 Task: Use the formula "DMIN" in spreadsheet "Project protfolio".
Action: Mouse moved to (131, 87)
Screenshot: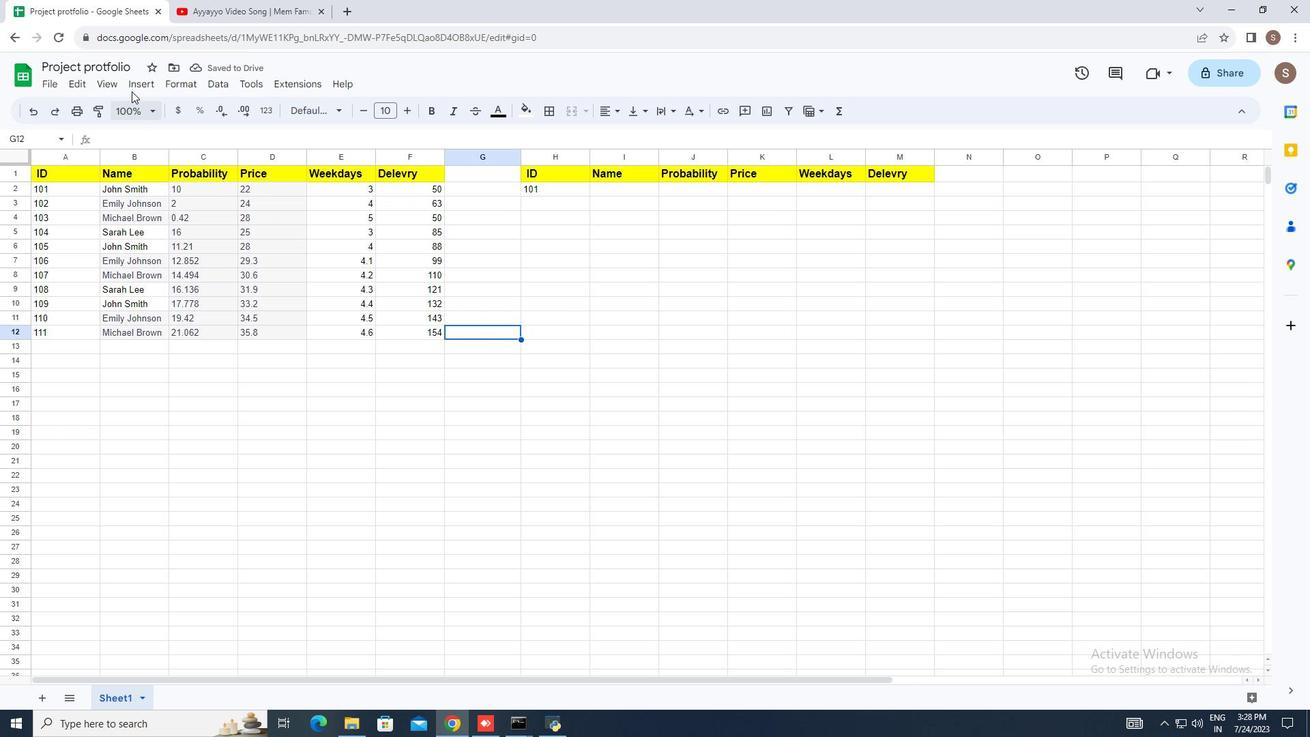 
Action: Mouse pressed left at (131, 87)
Screenshot: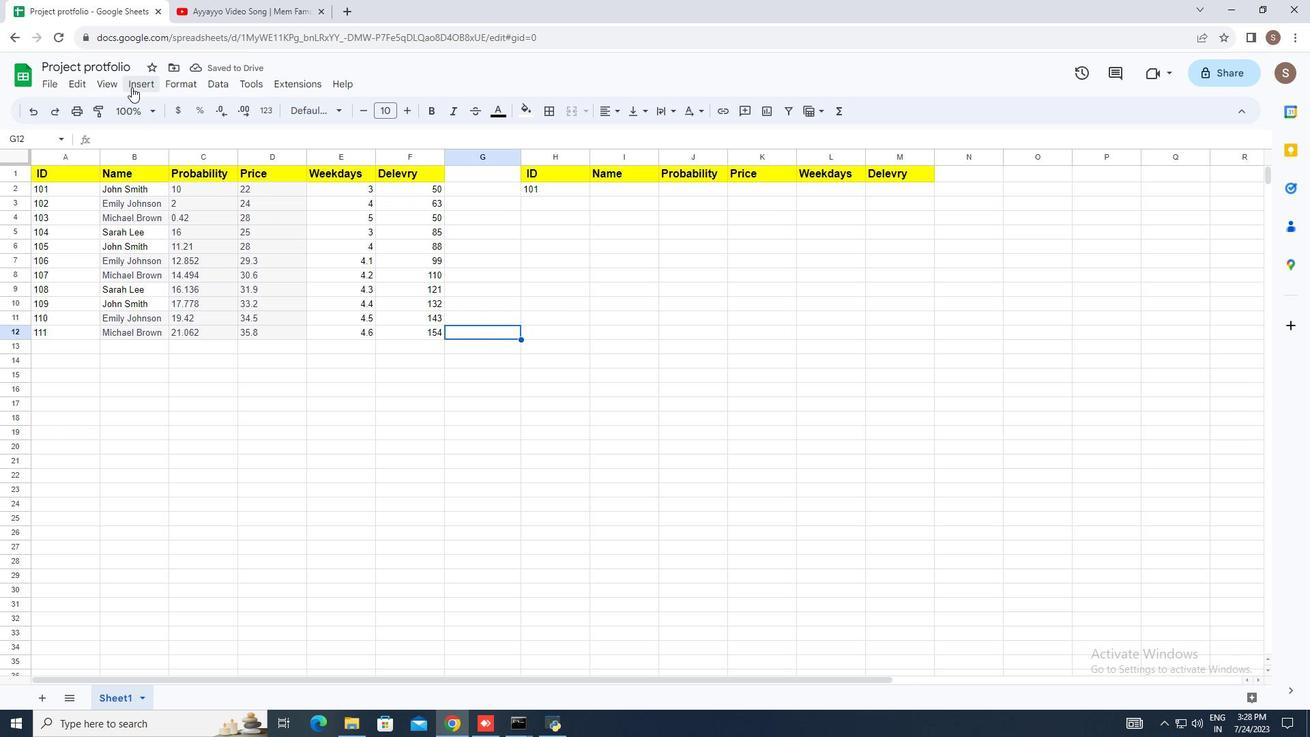 
Action: Mouse moved to (202, 320)
Screenshot: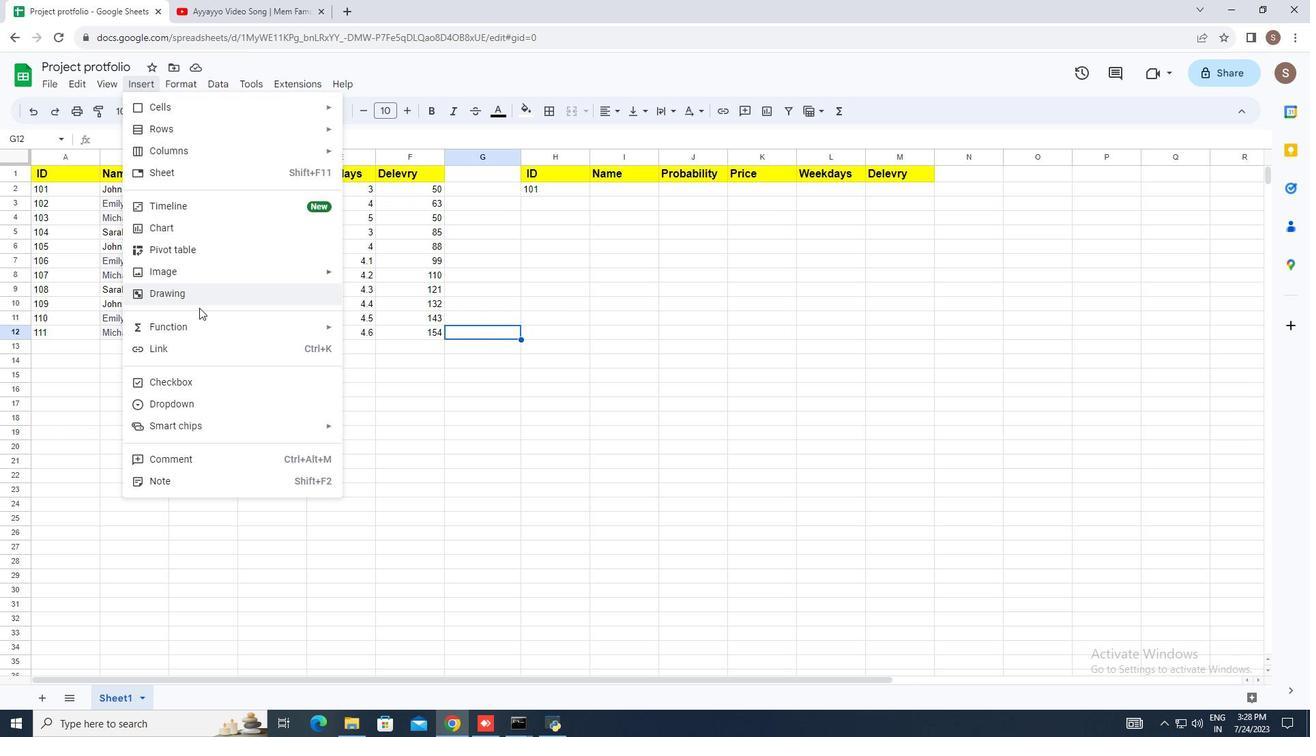 
Action: Mouse pressed left at (202, 320)
Screenshot: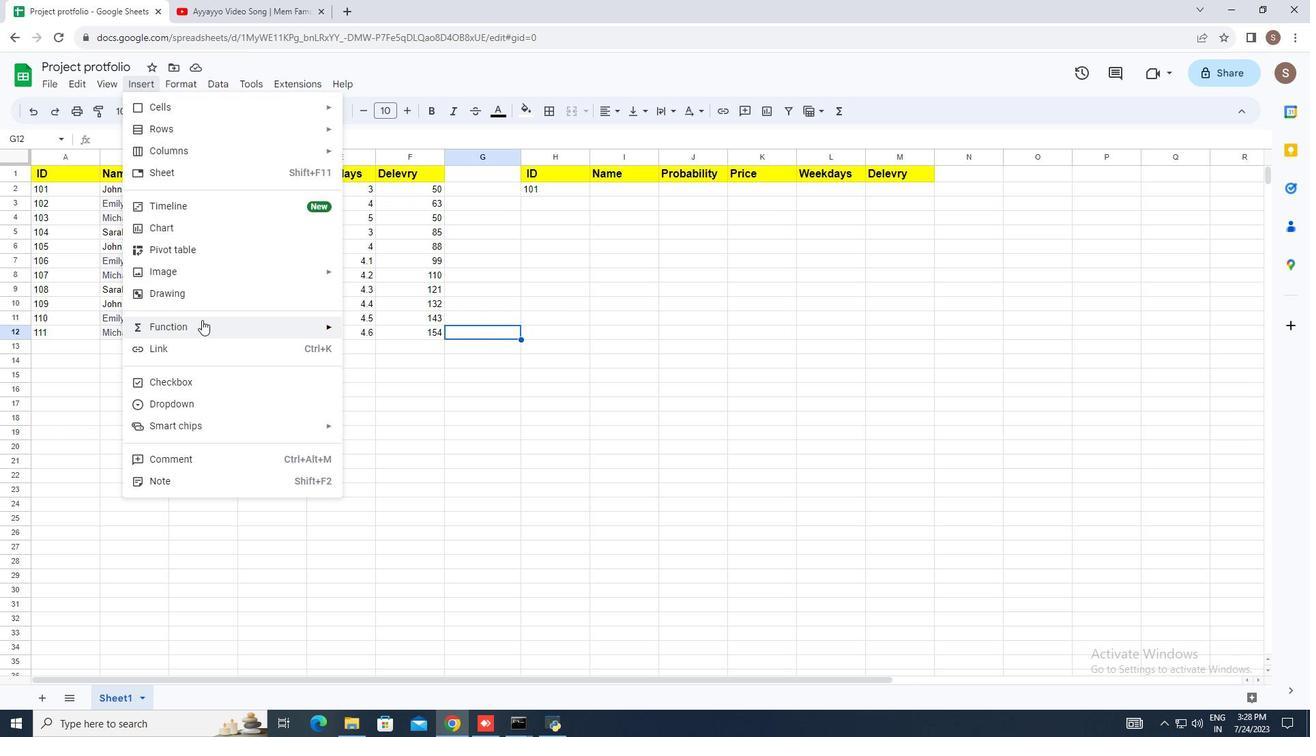 
Action: Mouse moved to (411, 309)
Screenshot: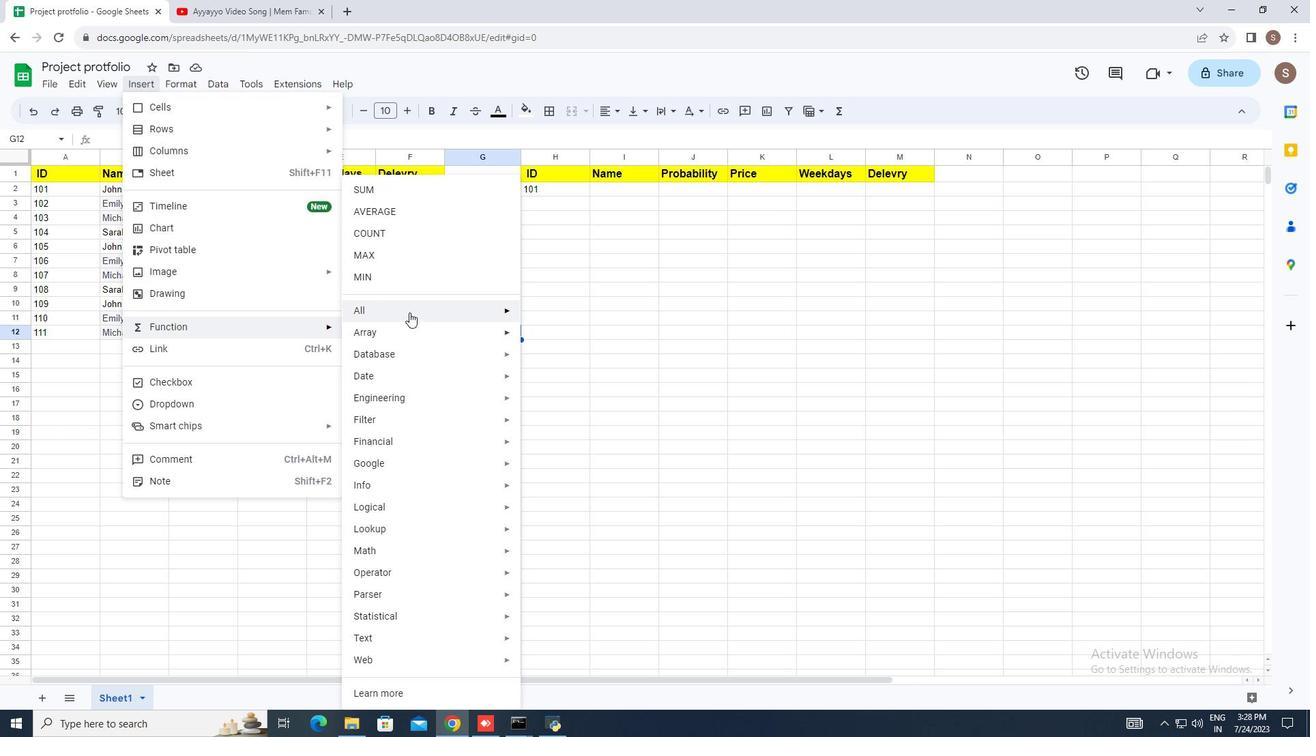
Action: Mouse pressed left at (411, 309)
Screenshot: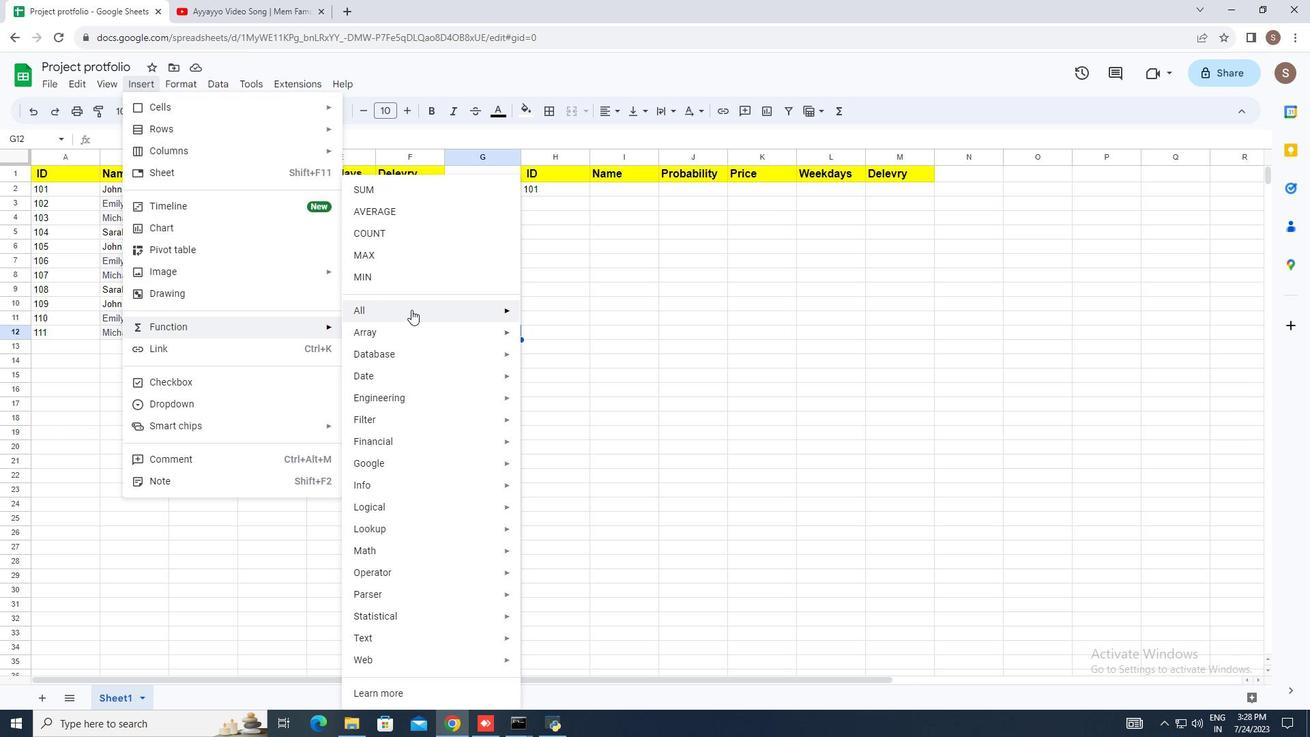 
Action: Mouse moved to (589, 514)
Screenshot: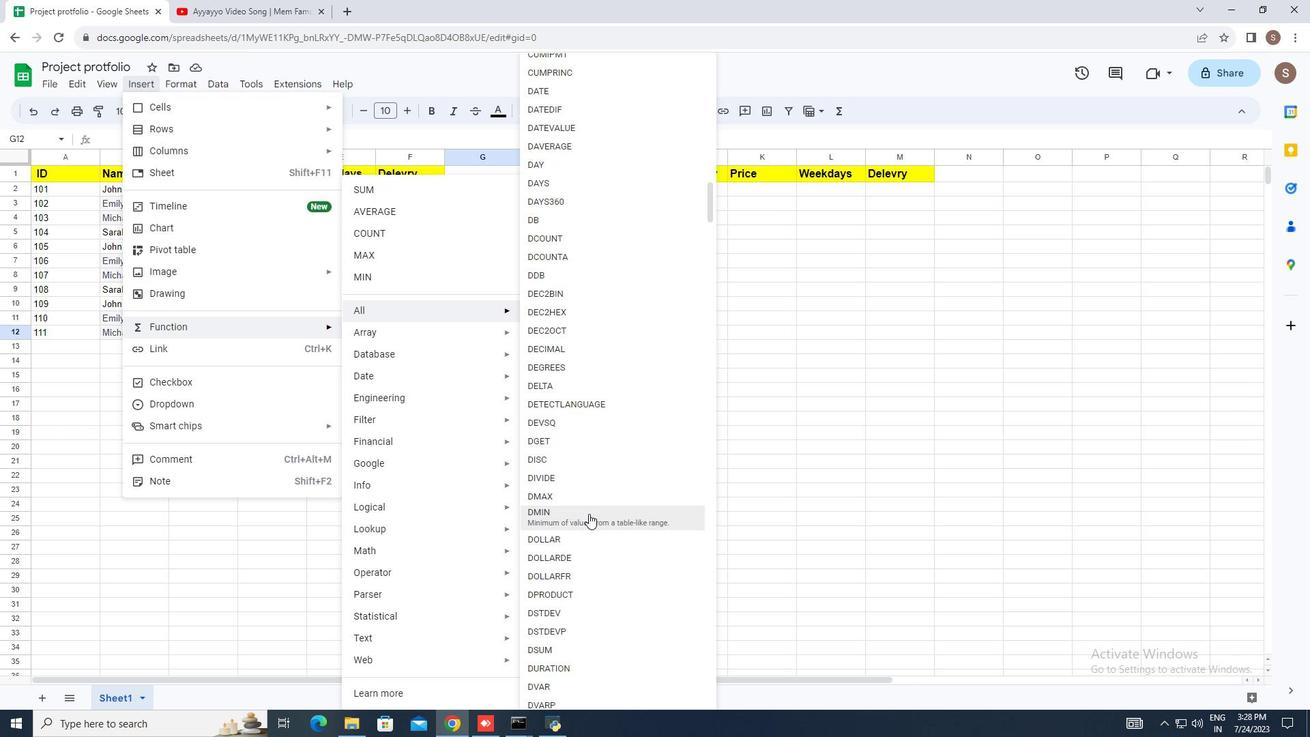 
Action: Mouse pressed left at (589, 514)
Screenshot: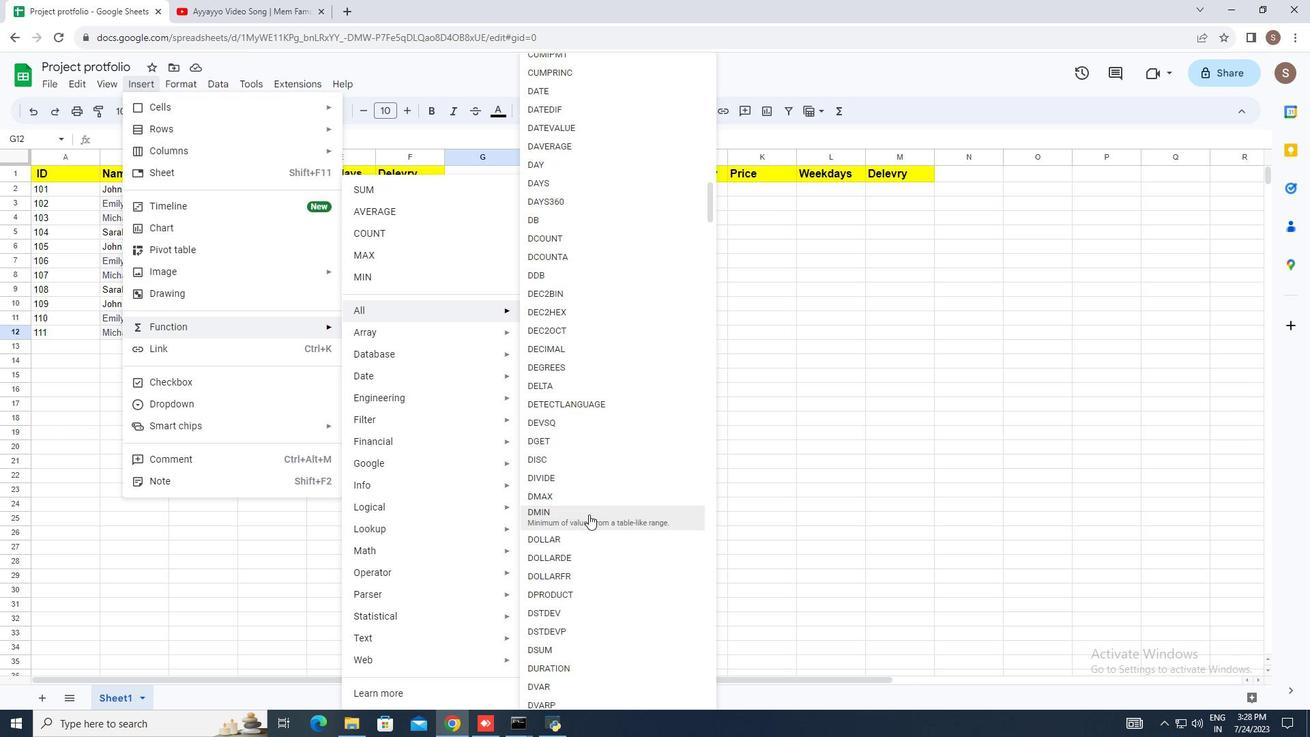 
Action: Mouse moved to (45, 169)
Screenshot: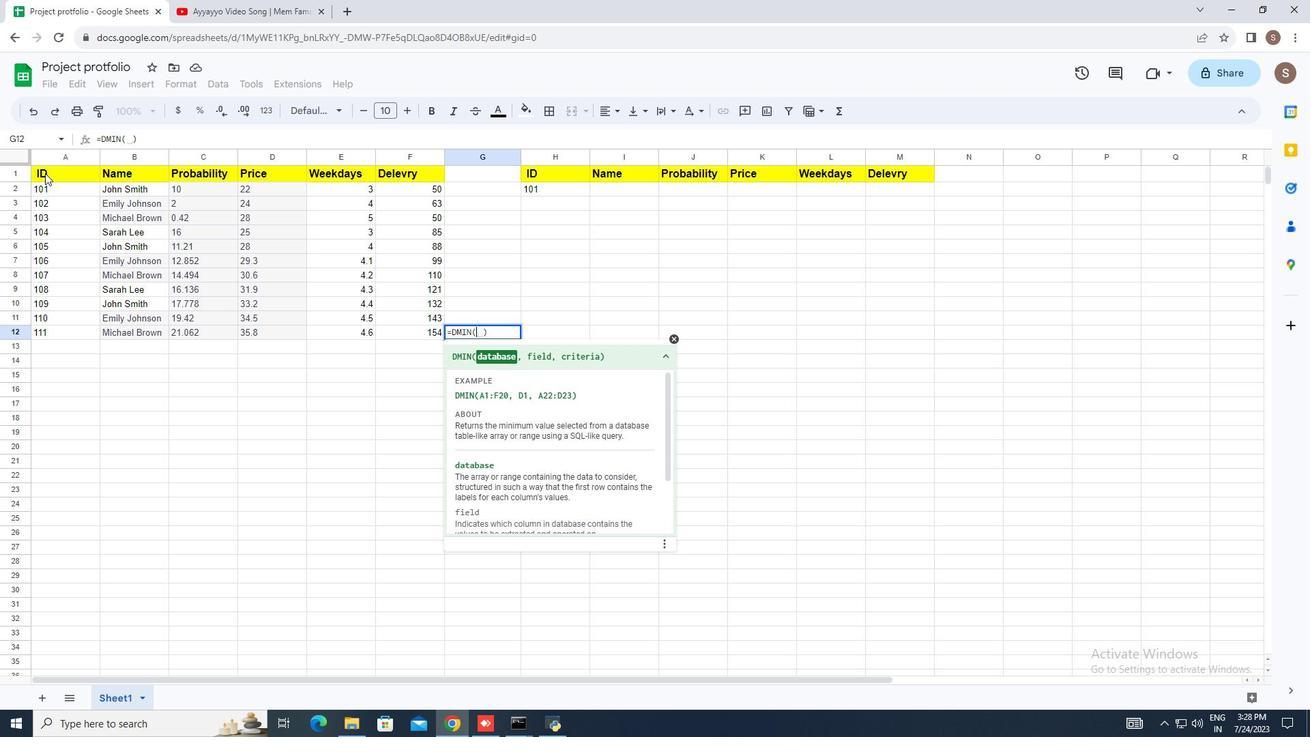 
Action: Mouse pressed left at (45, 169)
Screenshot: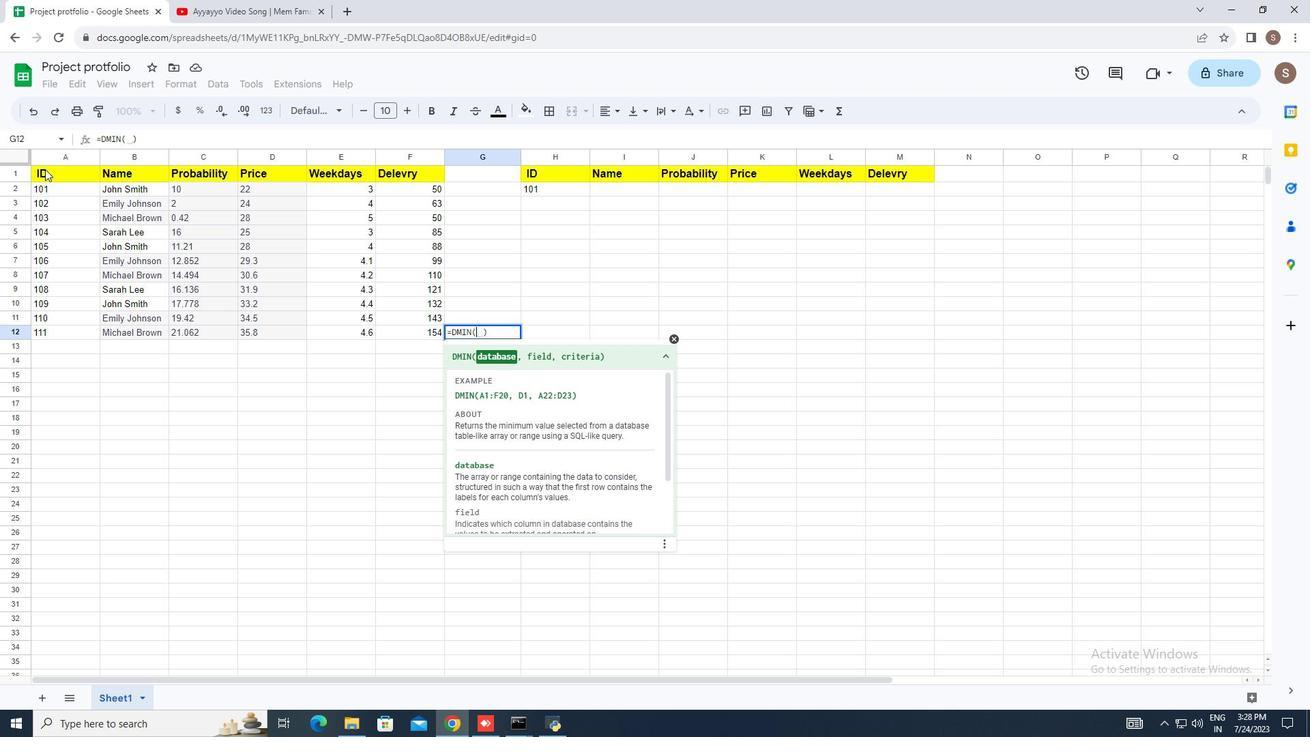 
Action: Mouse moved to (509, 350)
Screenshot: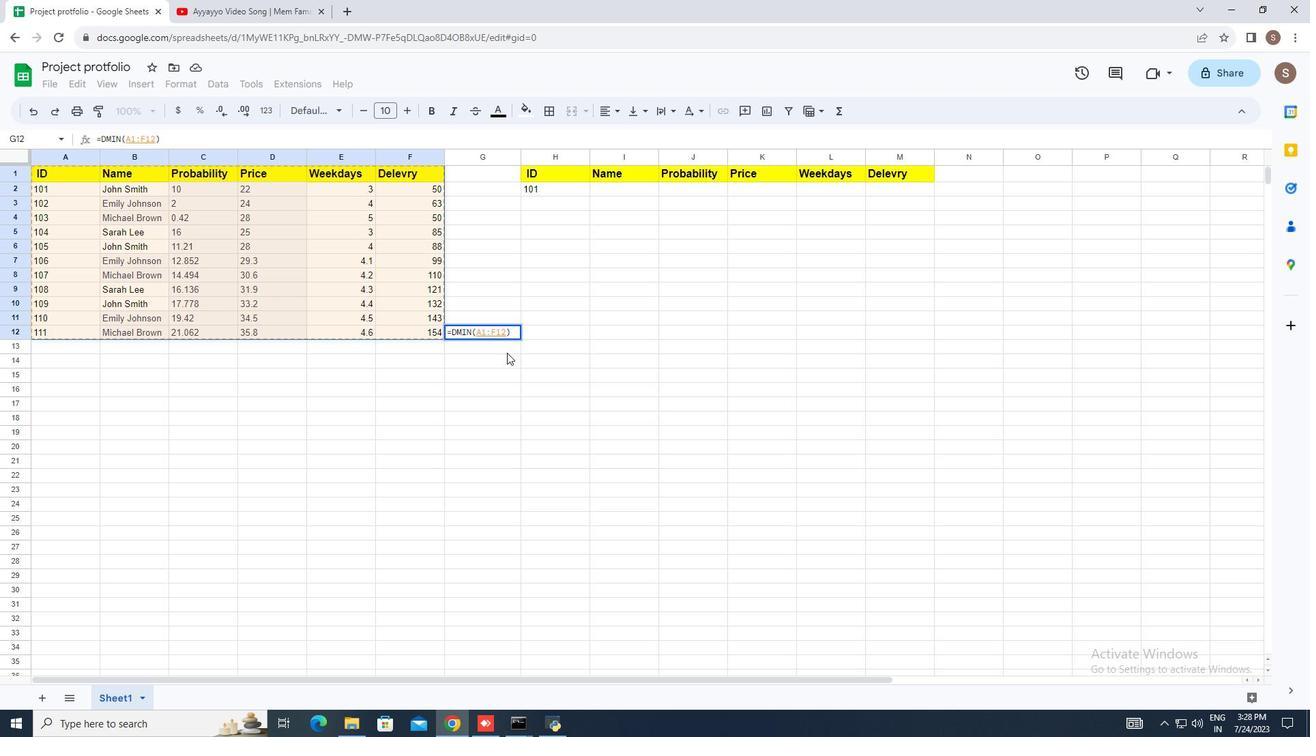 
Action: Key pressed <Key.f4>,<Key.space>
Screenshot: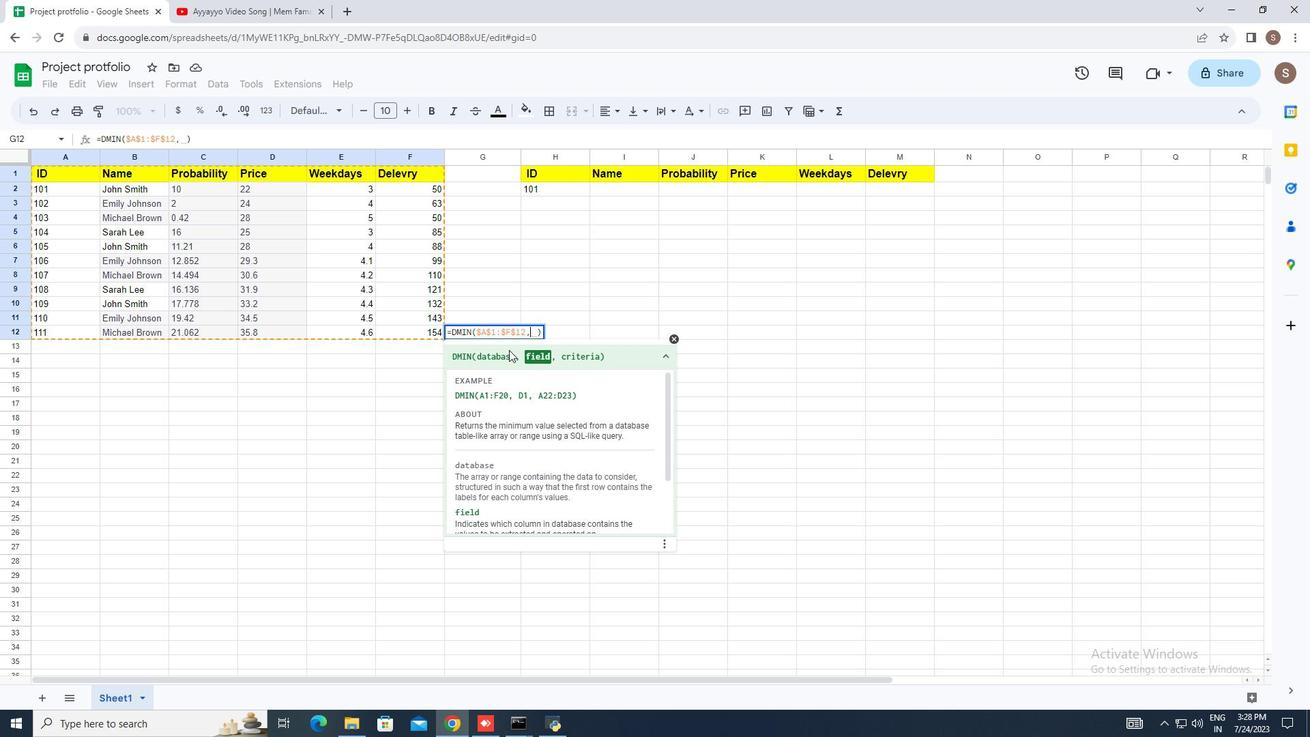 
Action: Mouse moved to (270, 176)
Screenshot: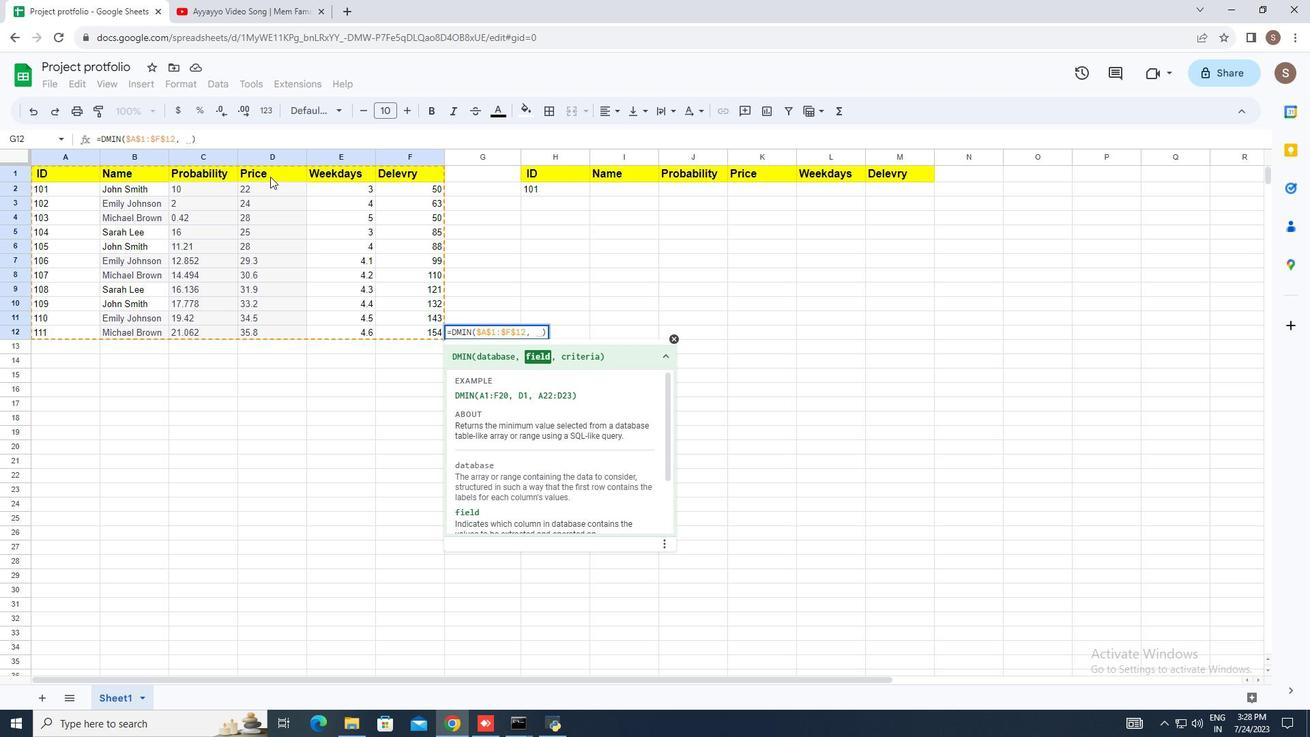
Action: Mouse pressed left at (270, 176)
Screenshot: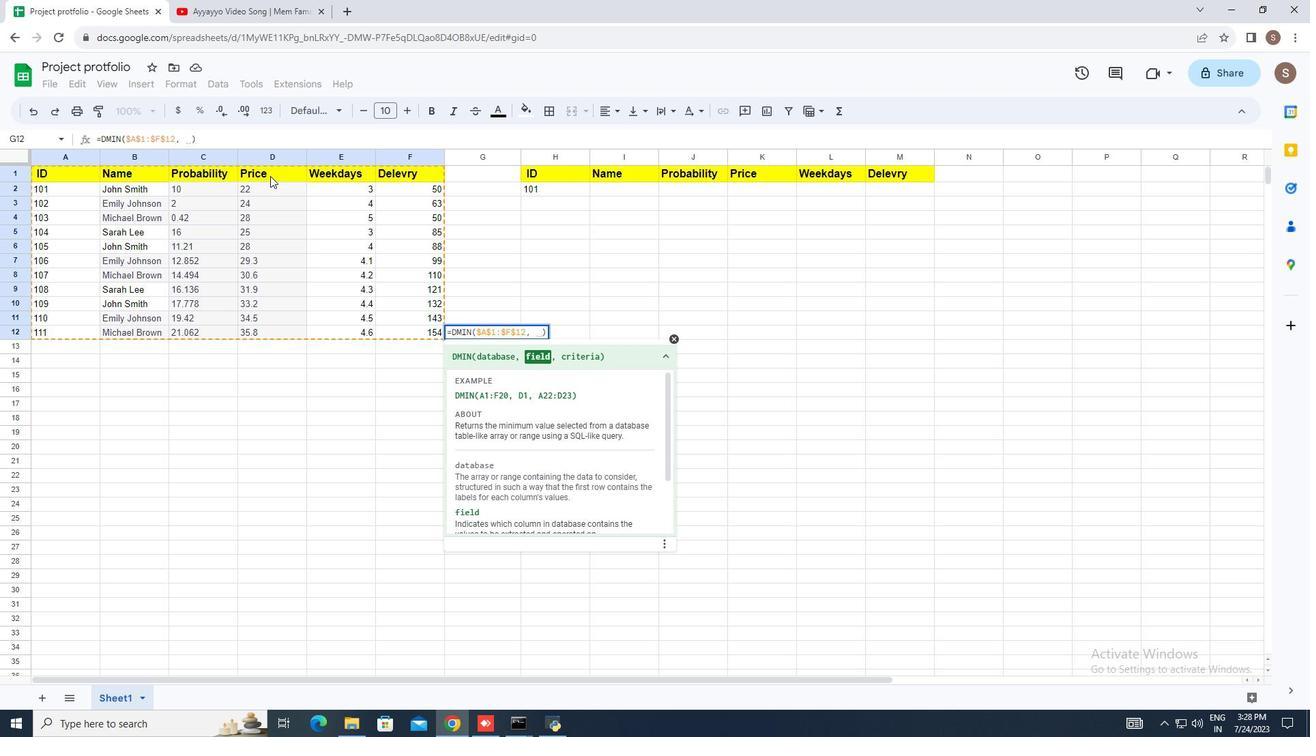 
Action: Mouse moved to (392, 329)
Screenshot: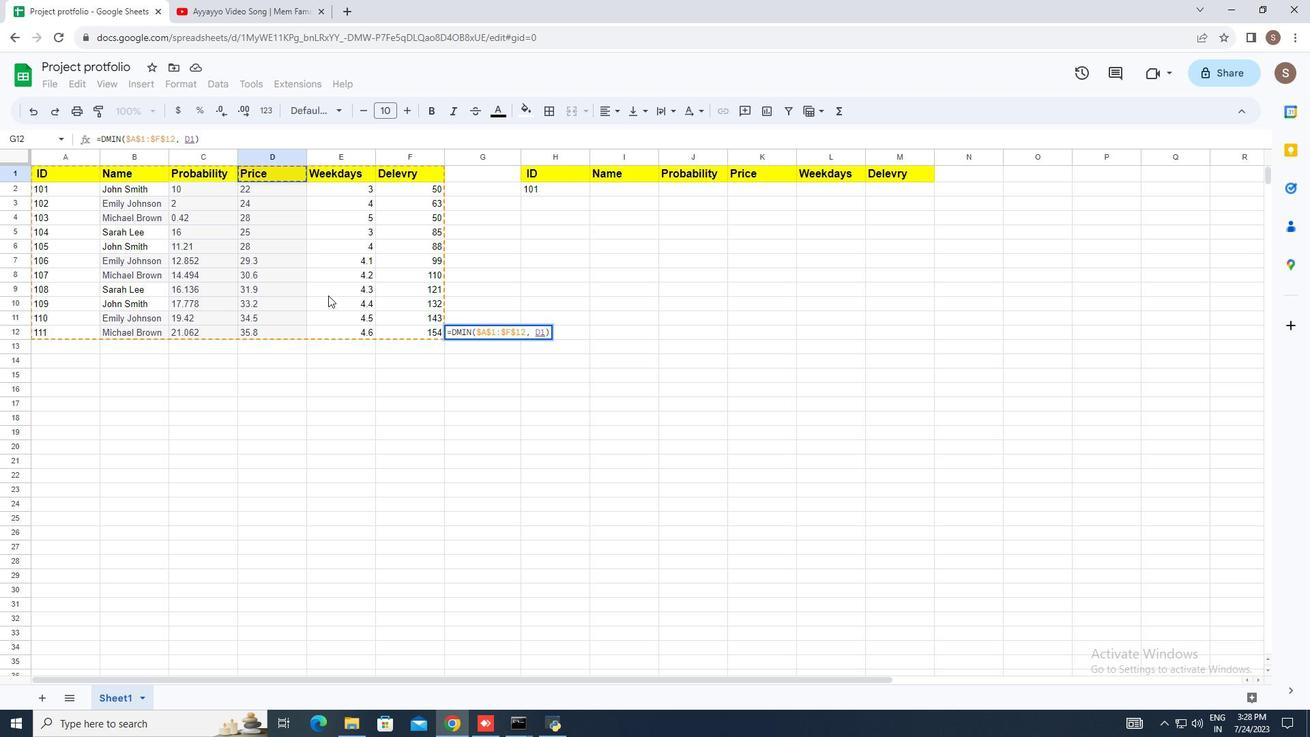 
Action: Key pressed ,<Key.space>
Screenshot: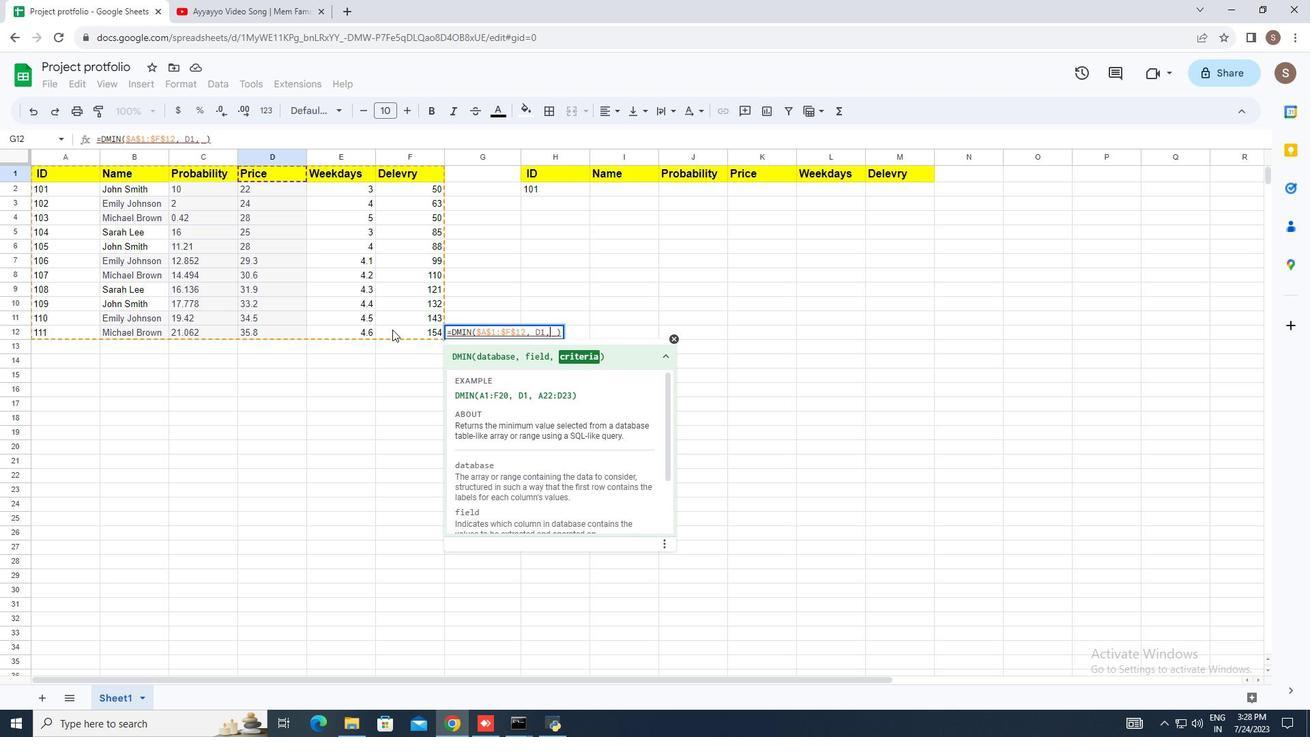 
Action: Mouse moved to (546, 172)
Screenshot: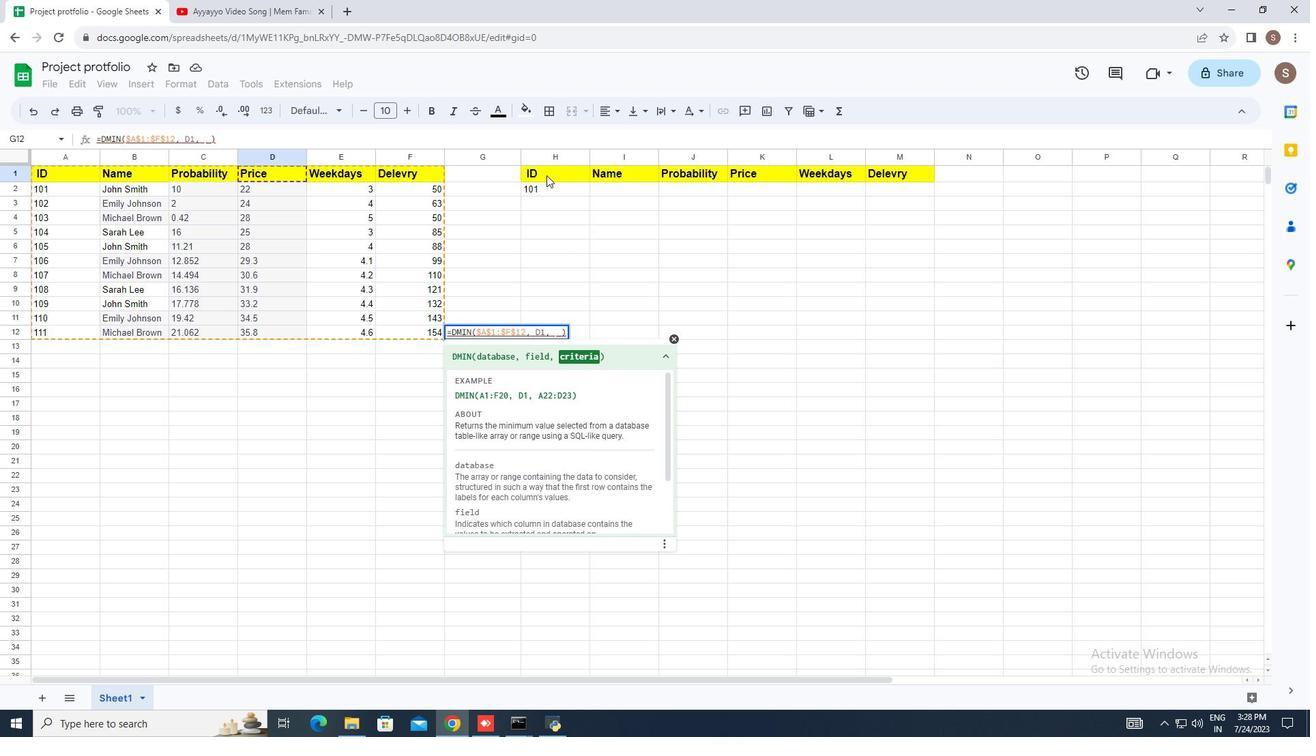 
Action: Mouse pressed left at (546, 172)
Screenshot: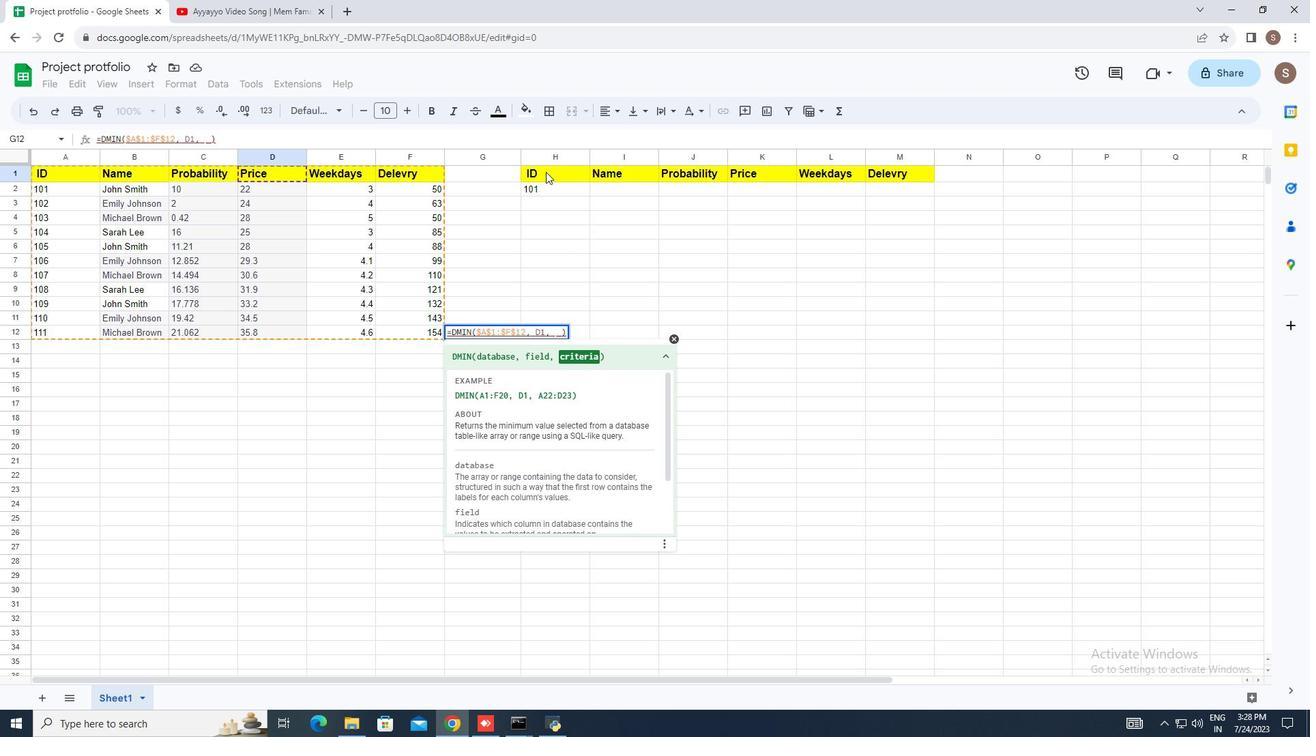 
Action: Mouse moved to (636, 325)
Screenshot: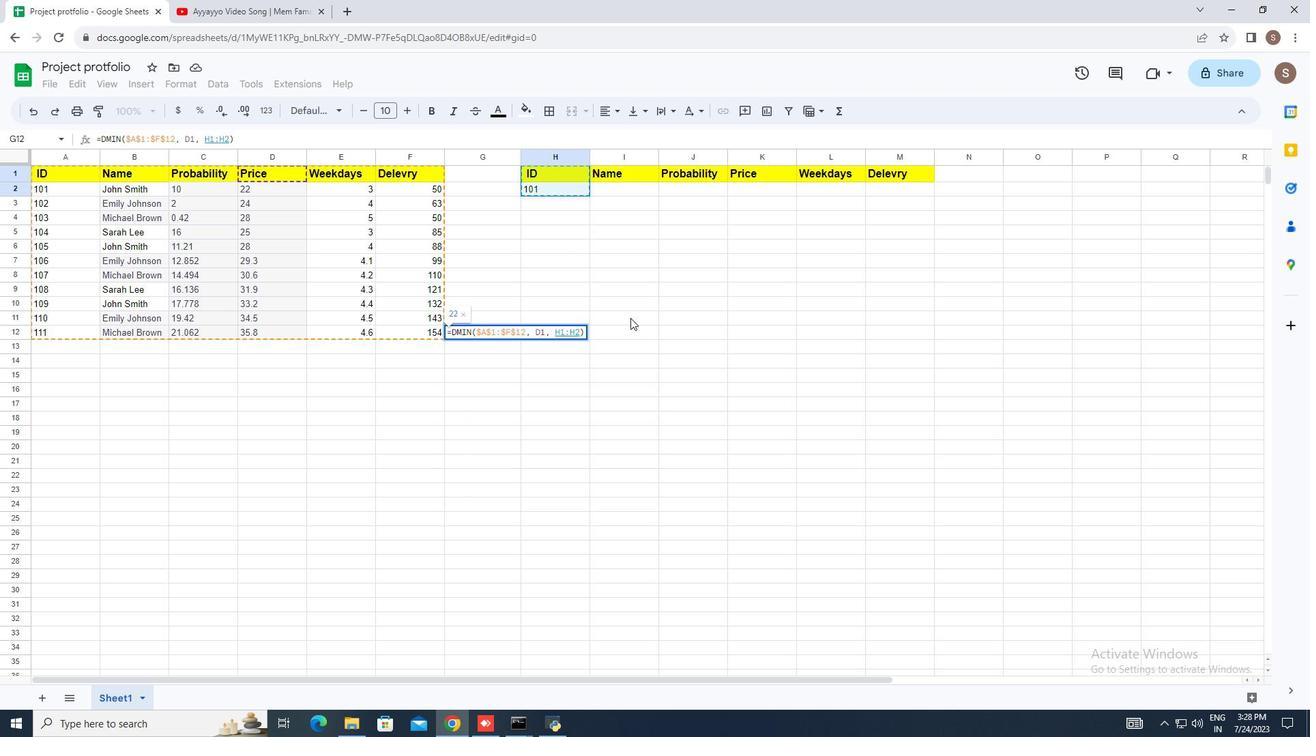
Action: Key pressed <Key.enter>
Screenshot: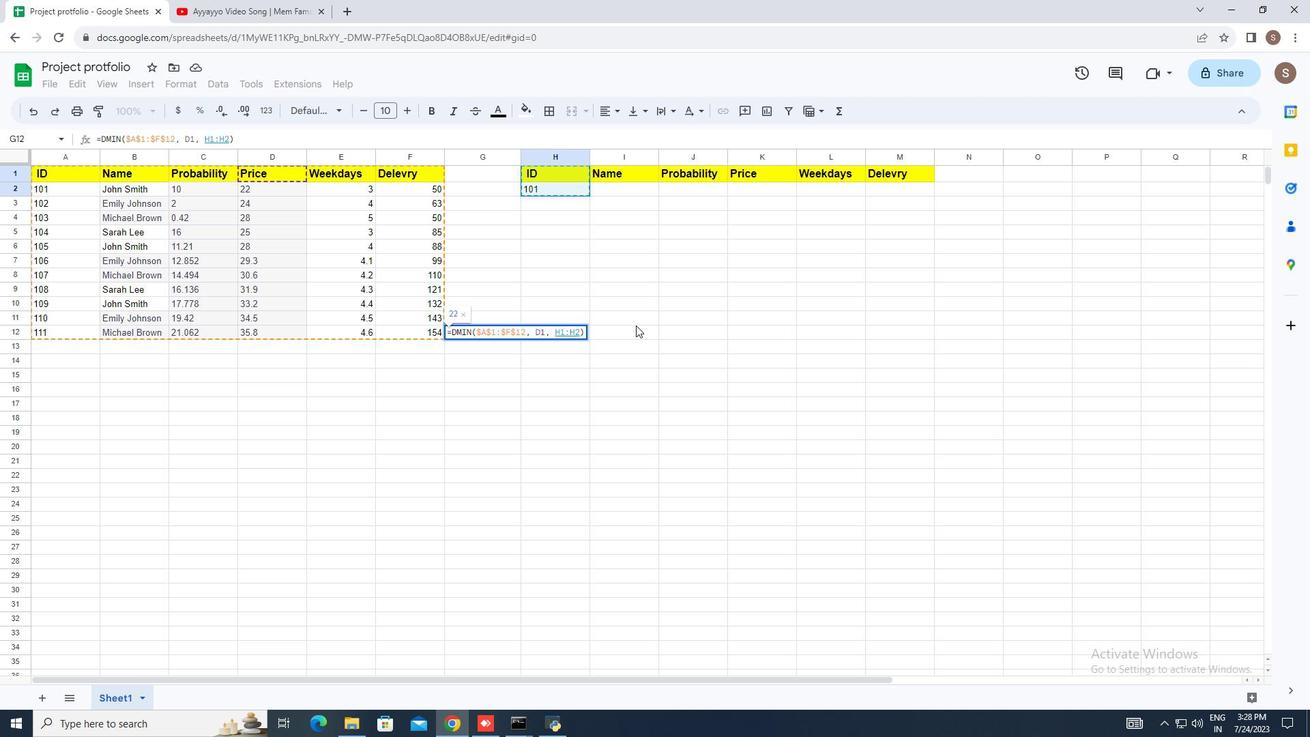 
Action: Mouse moved to (489, 417)
Screenshot: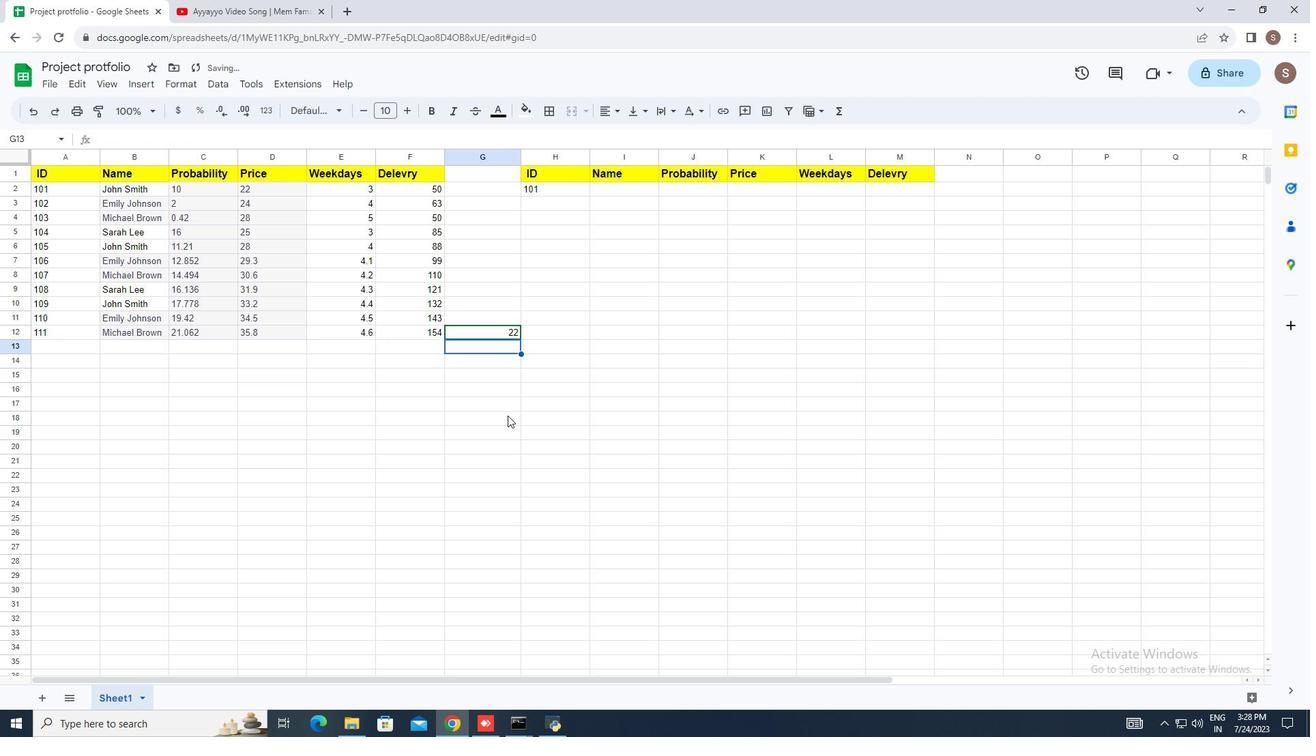 
